 Task: Add Sprouts Unscented Castile Soap to the cart.
Action: Mouse moved to (845, 274)
Screenshot: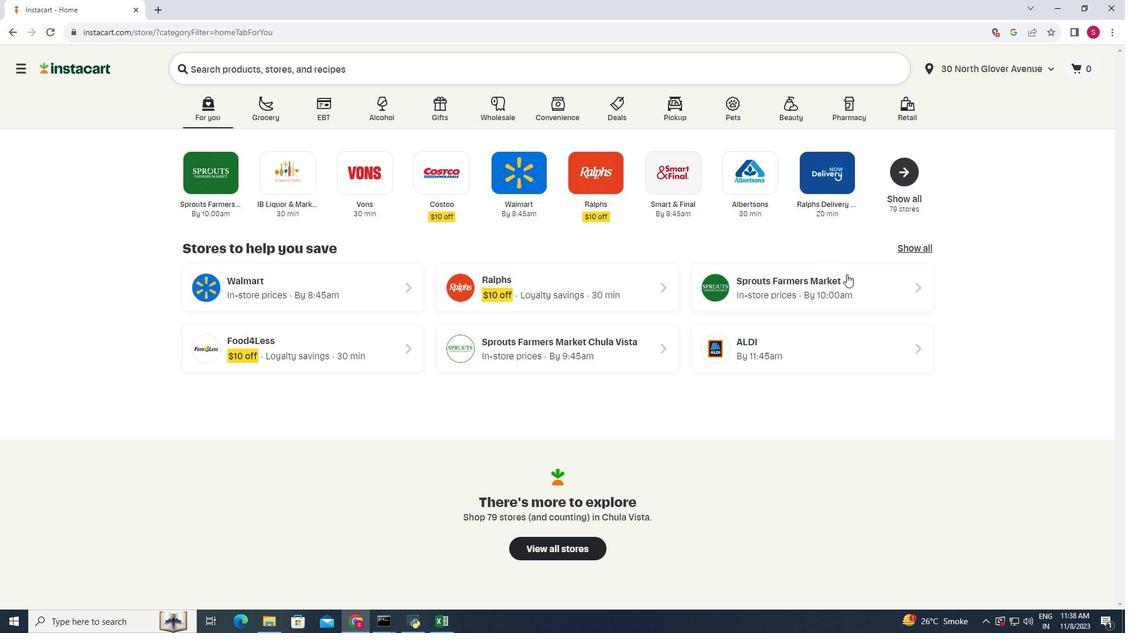 
Action: Mouse pressed left at (845, 274)
Screenshot: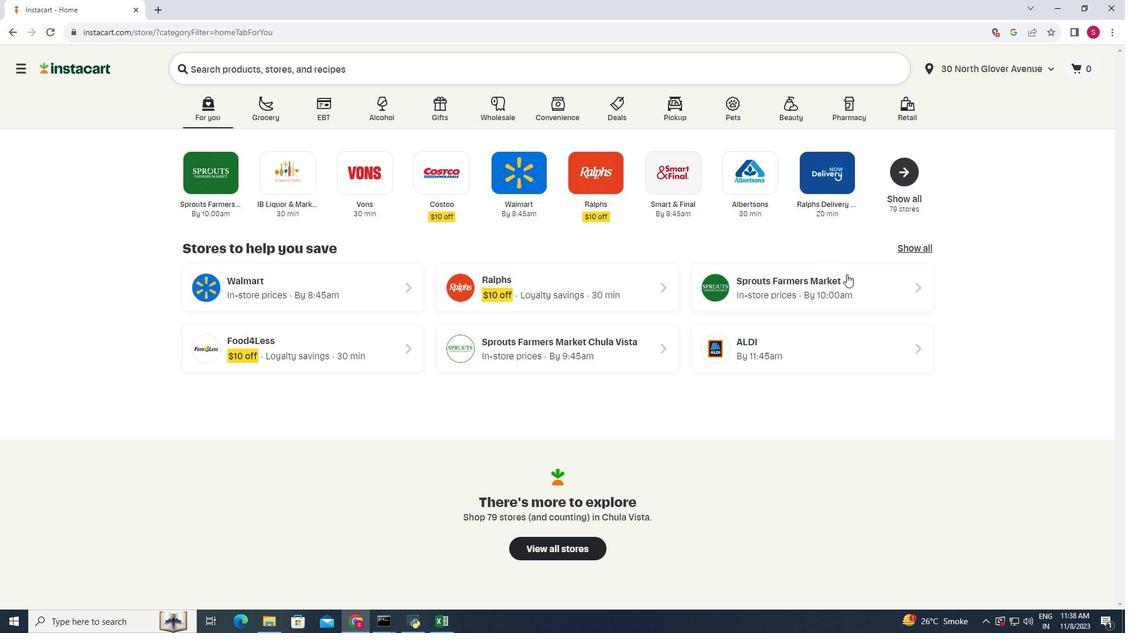 
Action: Mouse moved to (47, 305)
Screenshot: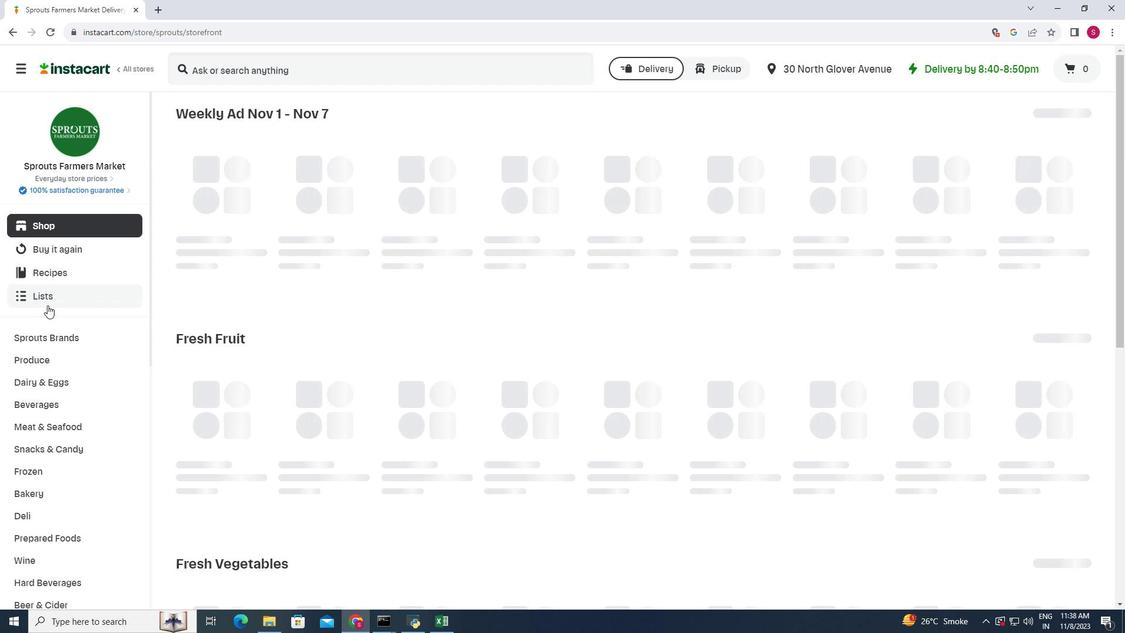 
Action: Mouse scrolled (47, 304) with delta (0, 0)
Screenshot: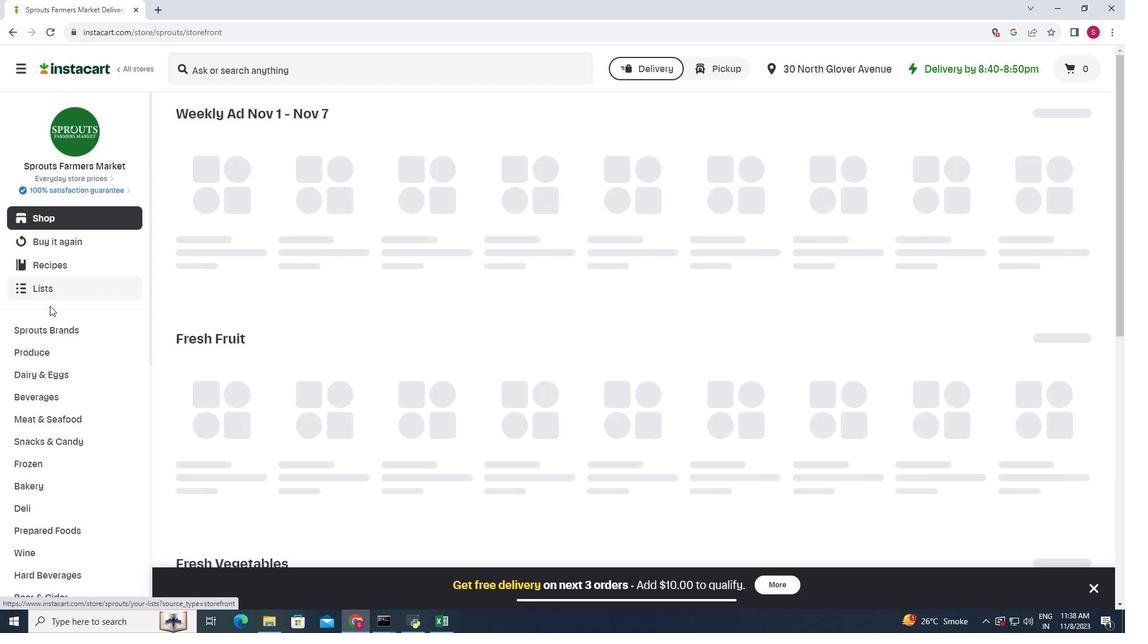 
Action: Mouse moved to (50, 306)
Screenshot: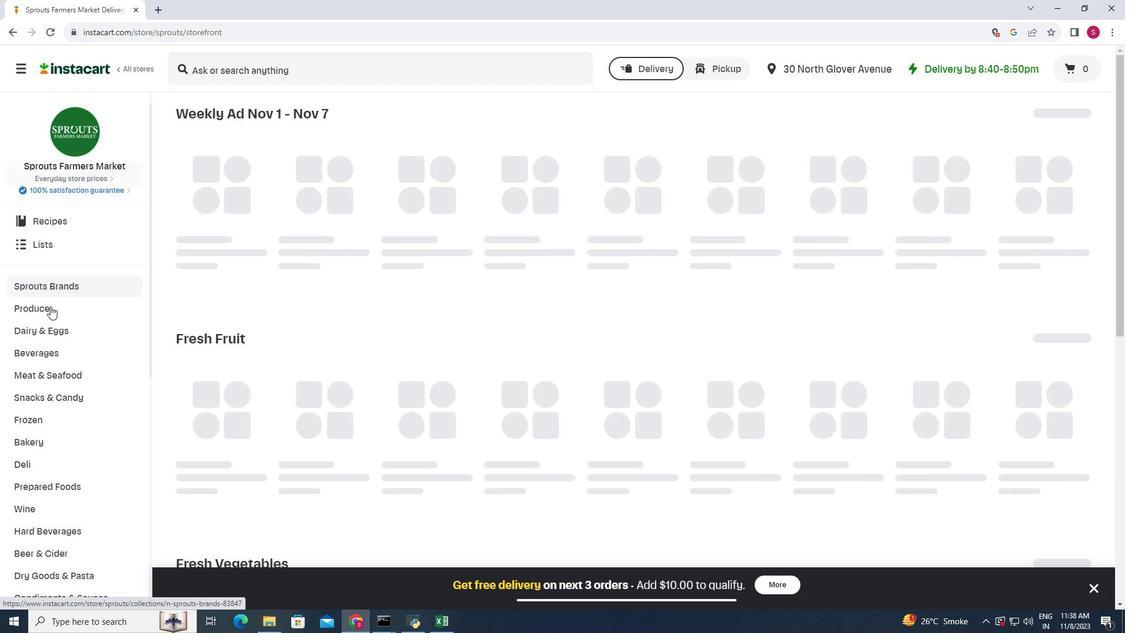 
Action: Mouse scrolled (50, 305) with delta (0, 0)
Screenshot: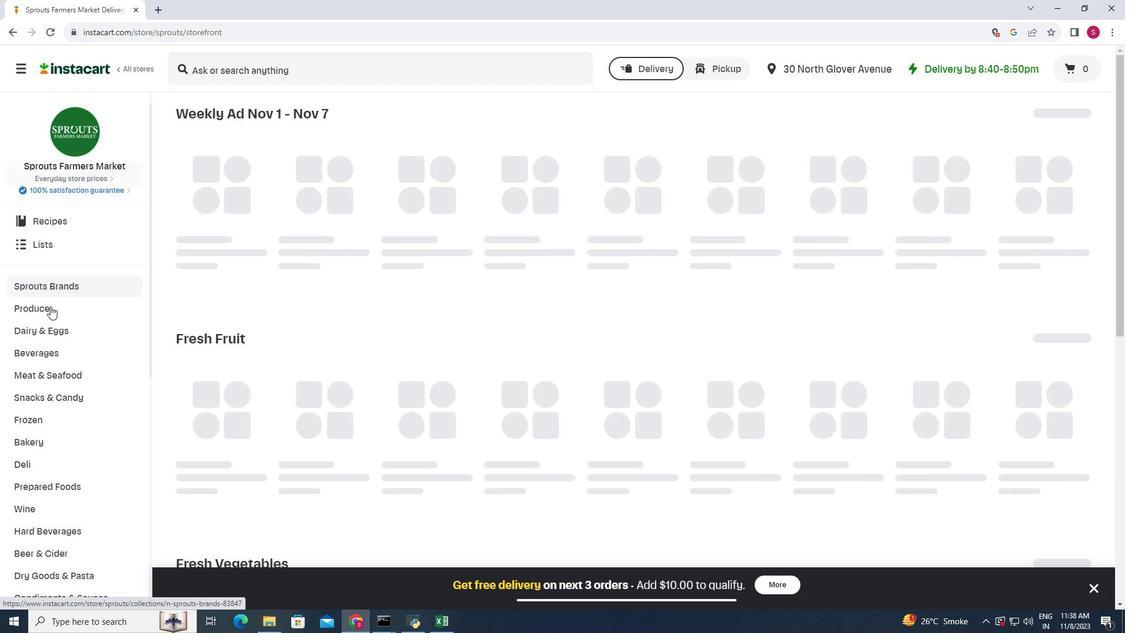
Action: Mouse moved to (50, 306)
Screenshot: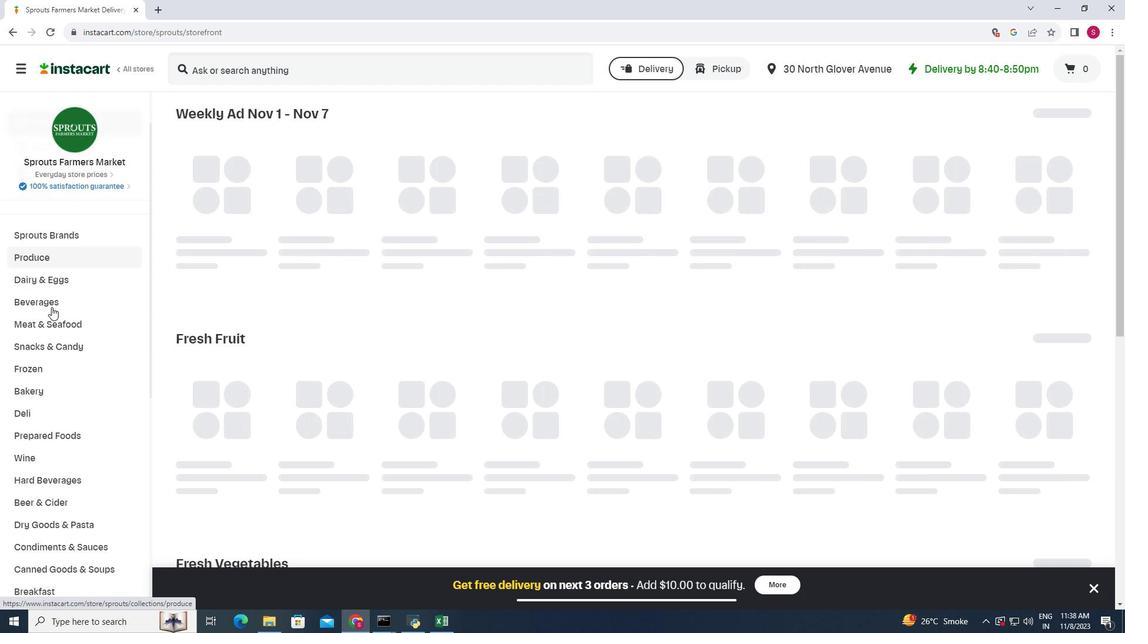 
Action: Mouse scrolled (50, 305) with delta (0, 0)
Screenshot: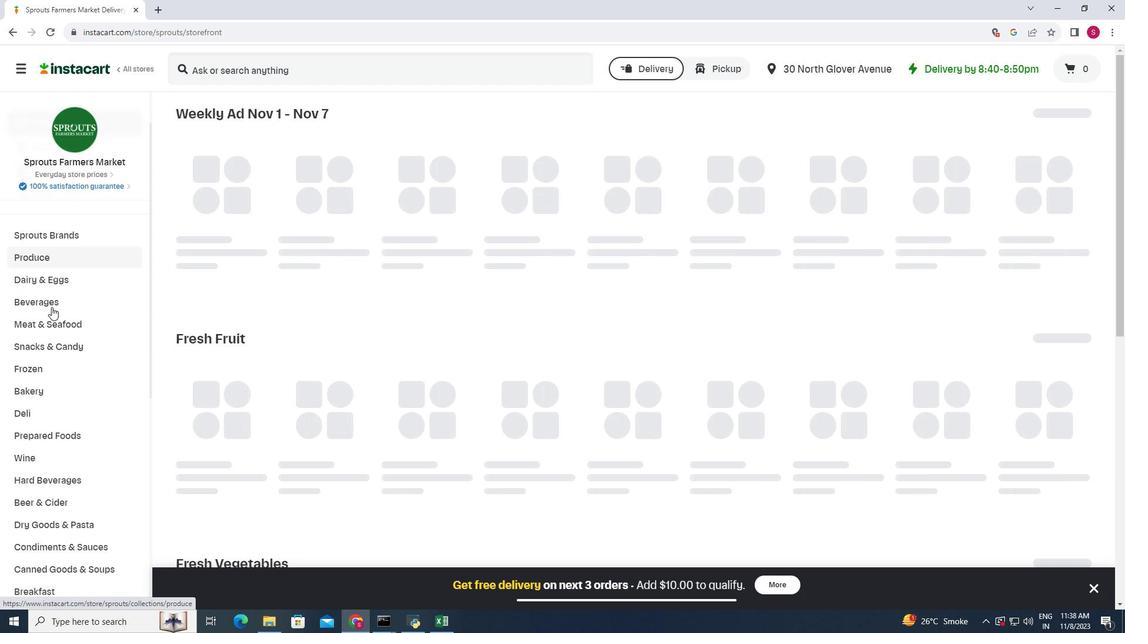 
Action: Mouse moved to (73, 498)
Screenshot: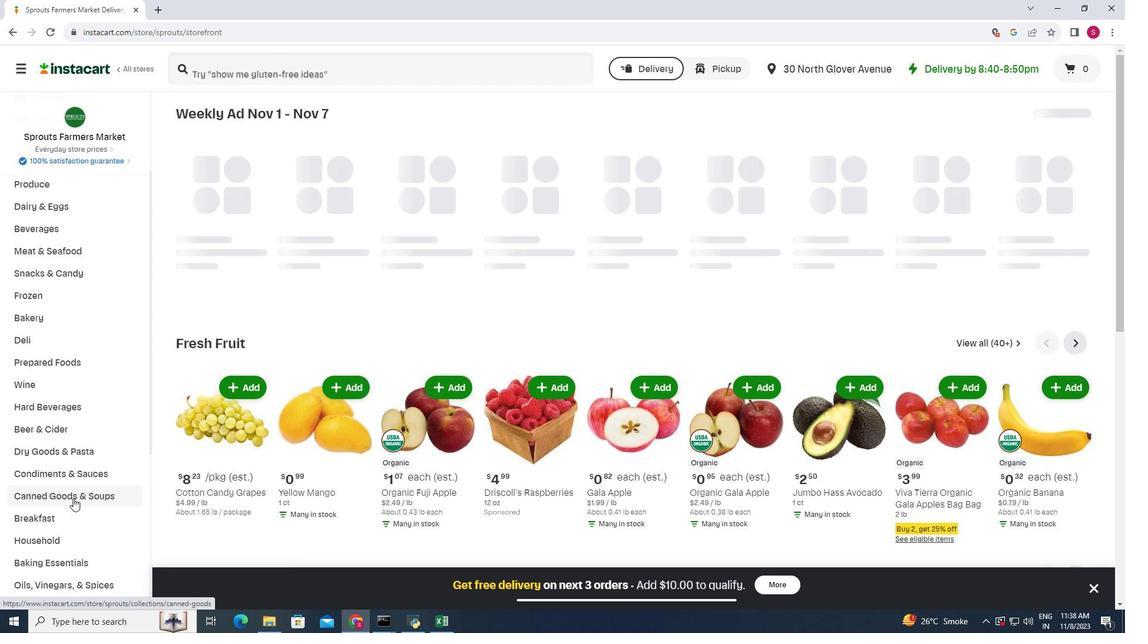 
Action: Mouse scrolled (73, 497) with delta (0, 0)
Screenshot: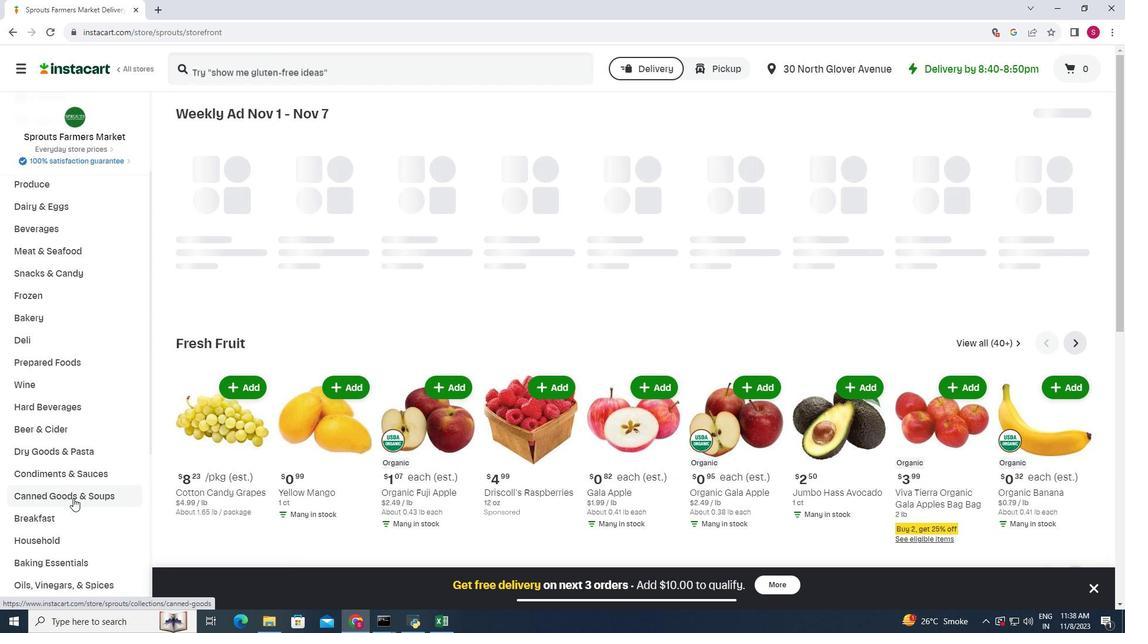 
Action: Mouse moved to (73, 498)
Screenshot: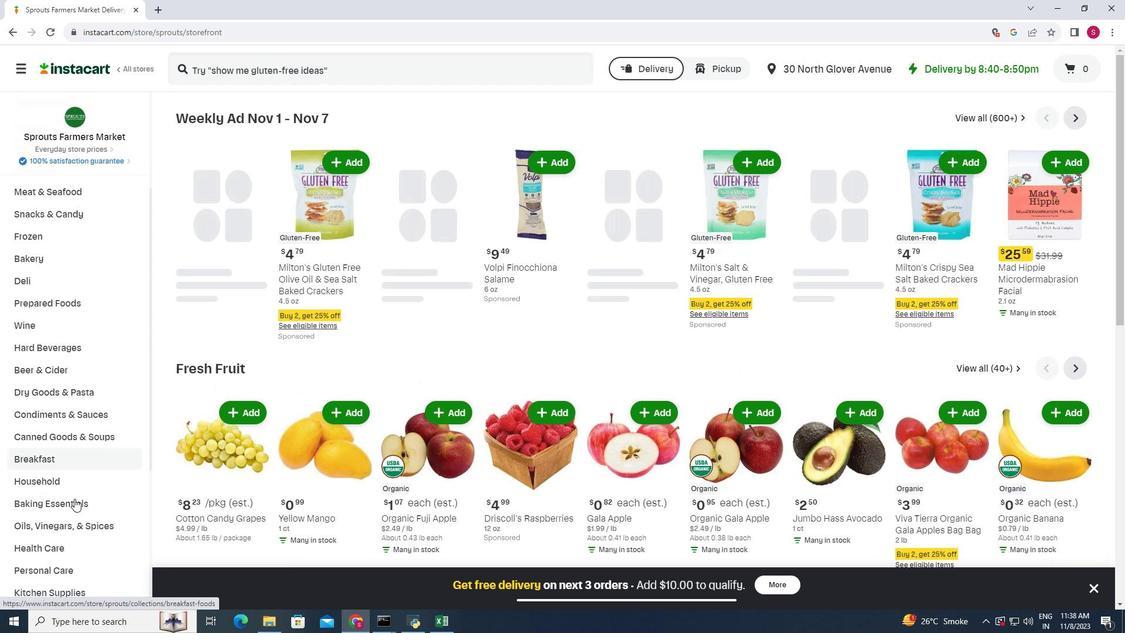 
Action: Mouse scrolled (73, 498) with delta (0, 0)
Screenshot: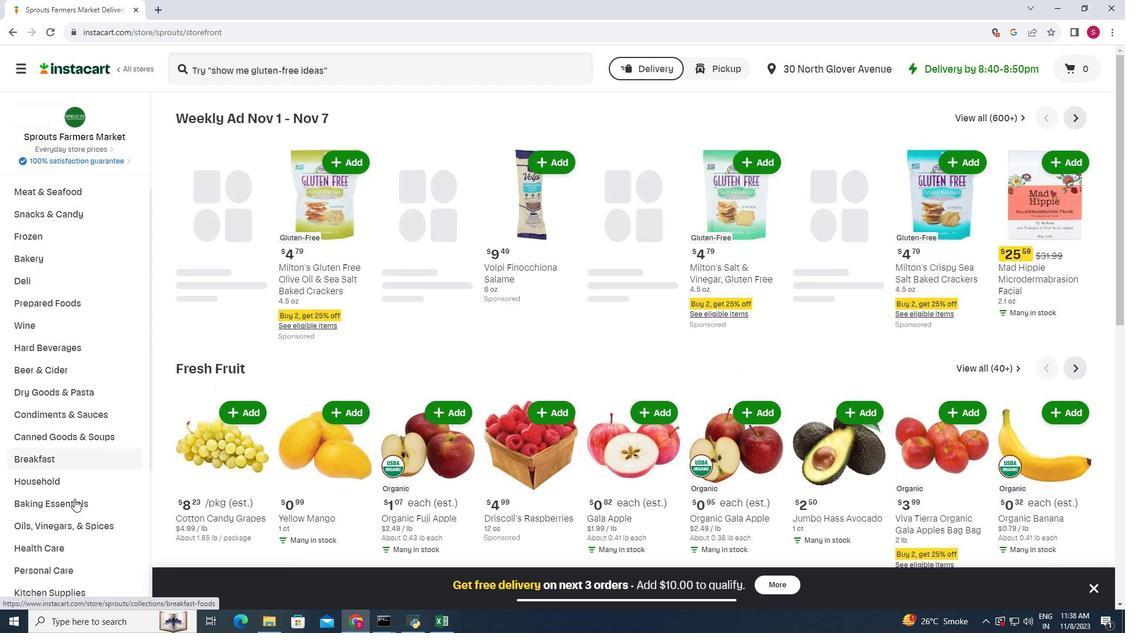 
Action: Mouse moved to (78, 501)
Screenshot: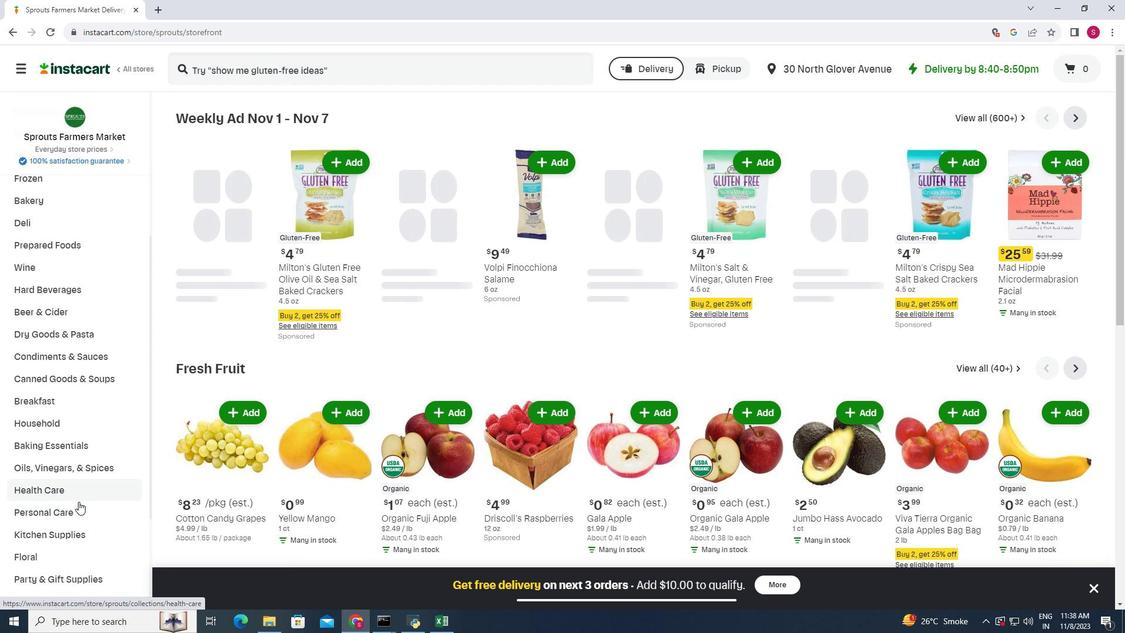 
Action: Mouse pressed left at (78, 501)
Screenshot: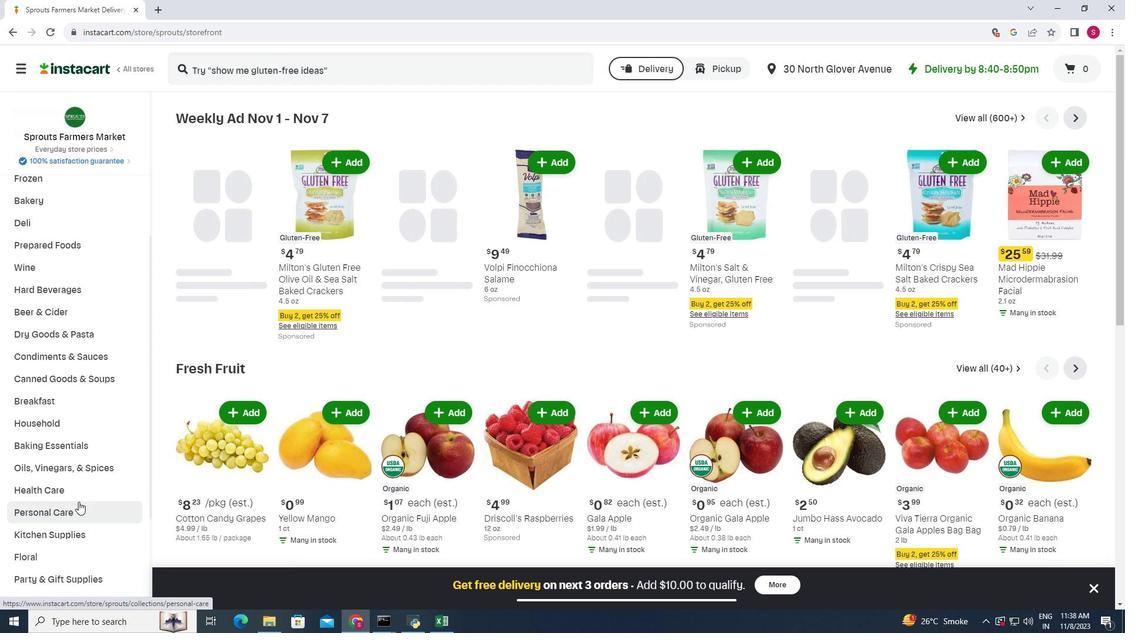 
Action: Mouse moved to (280, 151)
Screenshot: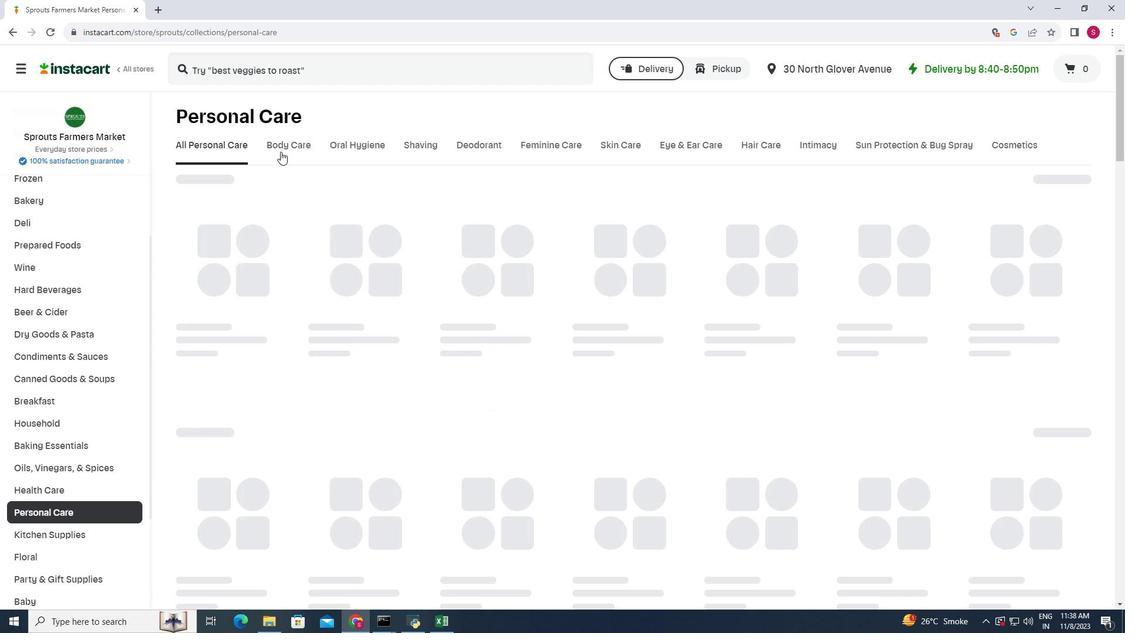 
Action: Mouse pressed left at (280, 151)
Screenshot: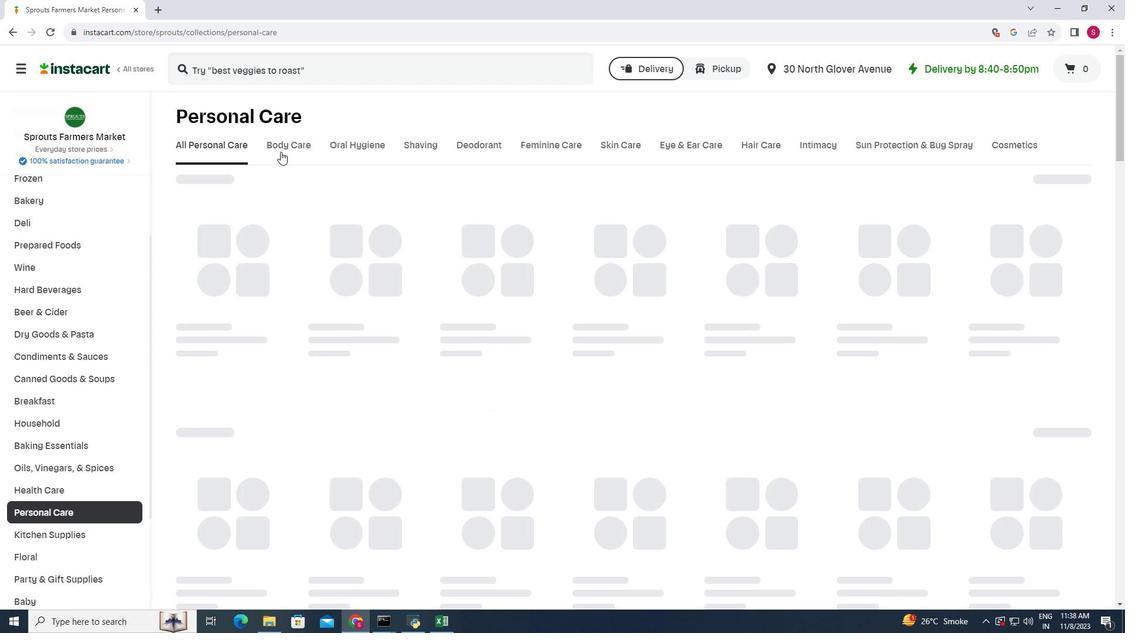 
Action: Mouse moved to (315, 71)
Screenshot: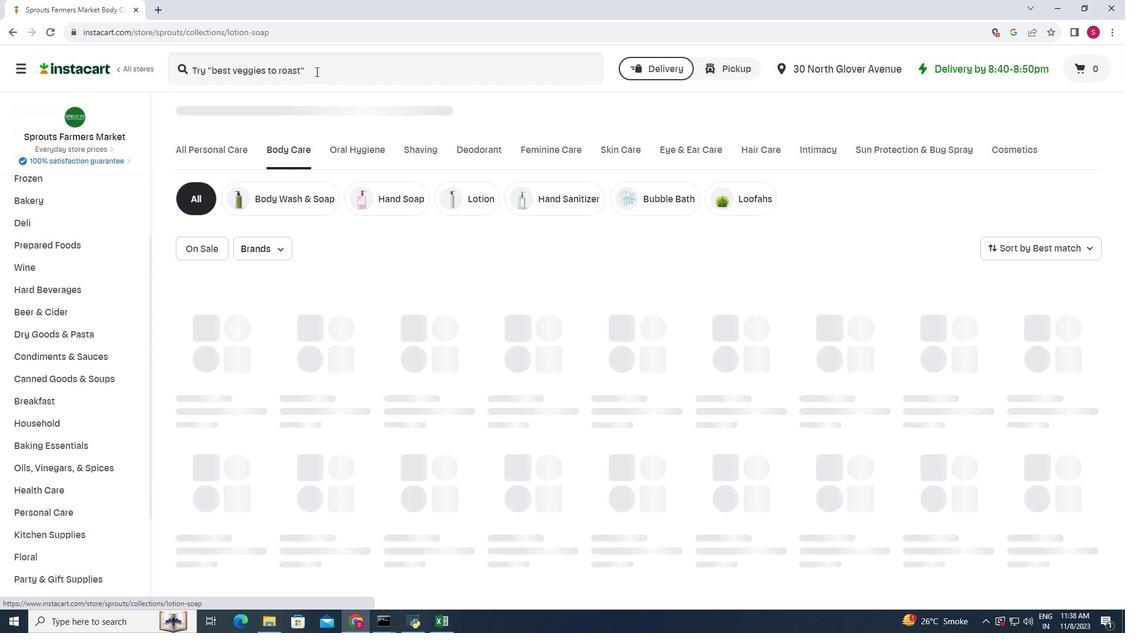 
Action: Mouse pressed left at (315, 71)
Screenshot: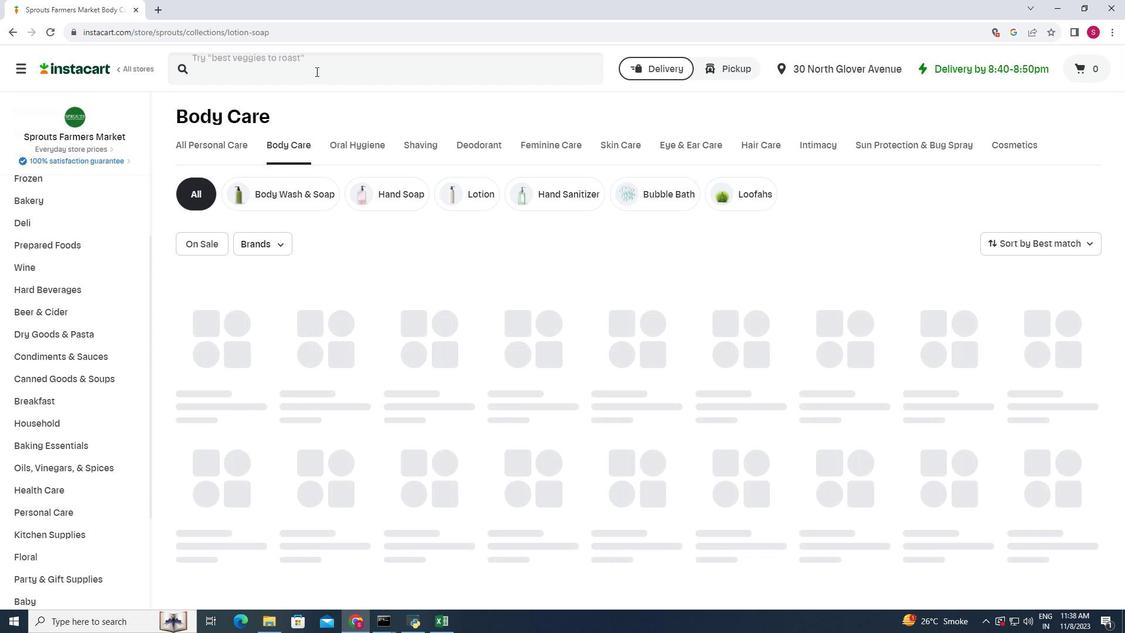 
Action: Mouse moved to (286, 62)
Screenshot: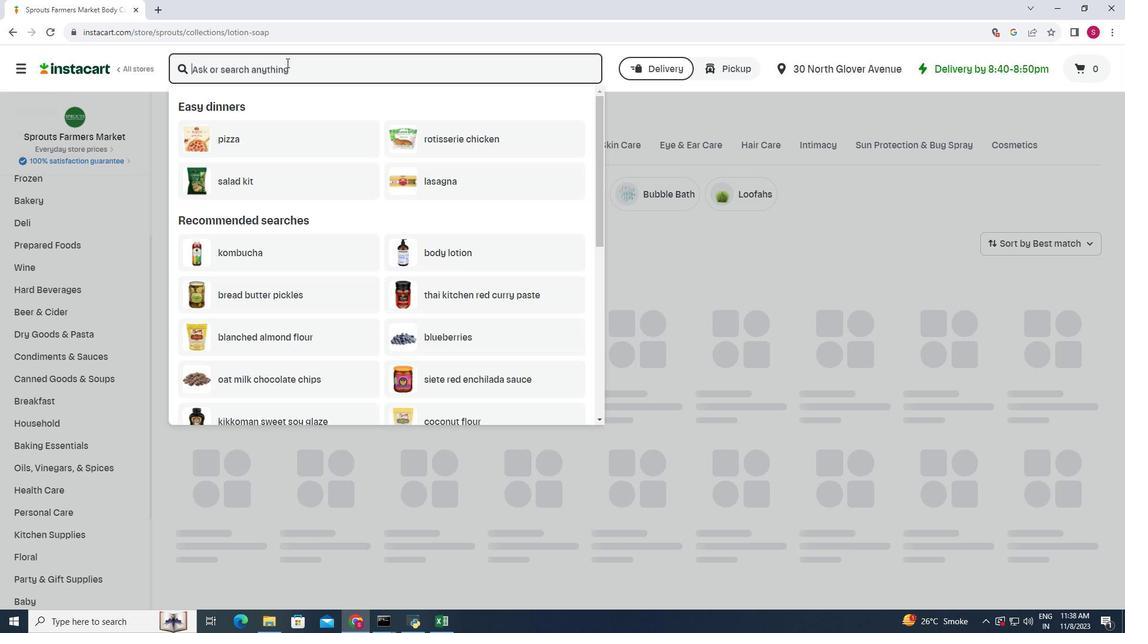 
Action: Key pressed <Key.shift>
Screenshot: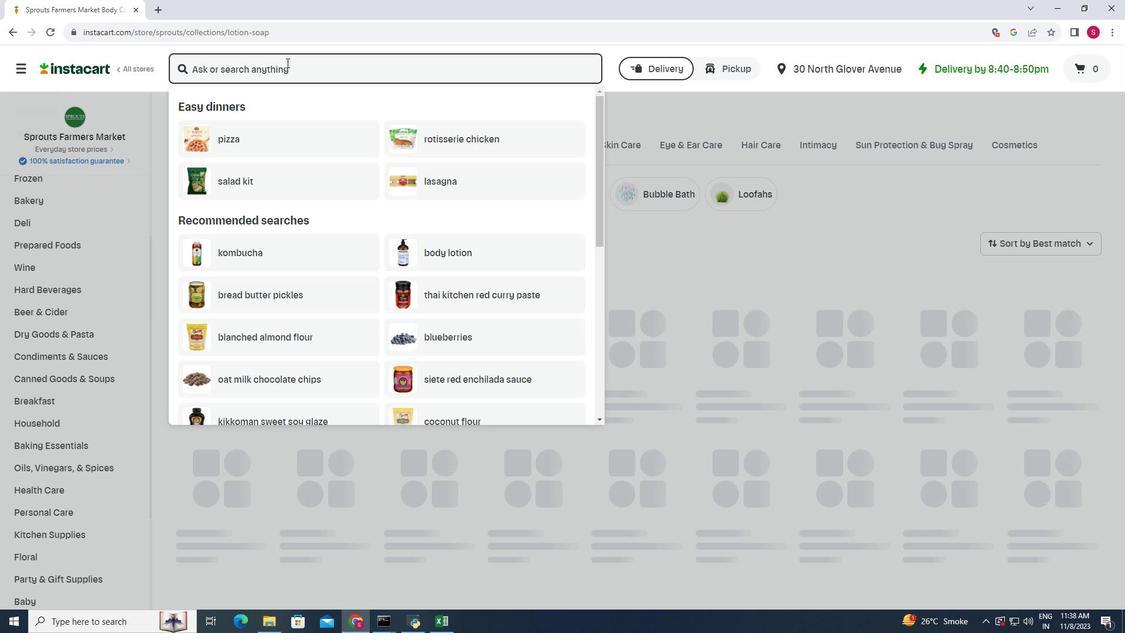 
Action: Mouse moved to (266, 48)
Screenshot: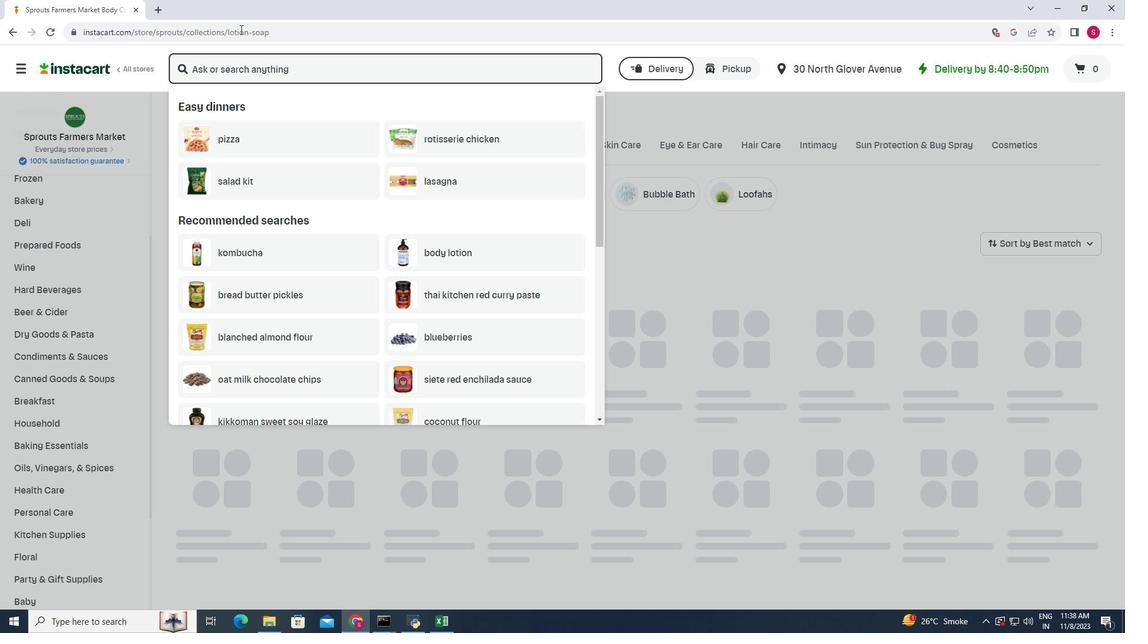 
Action: Key pressed S
Screenshot: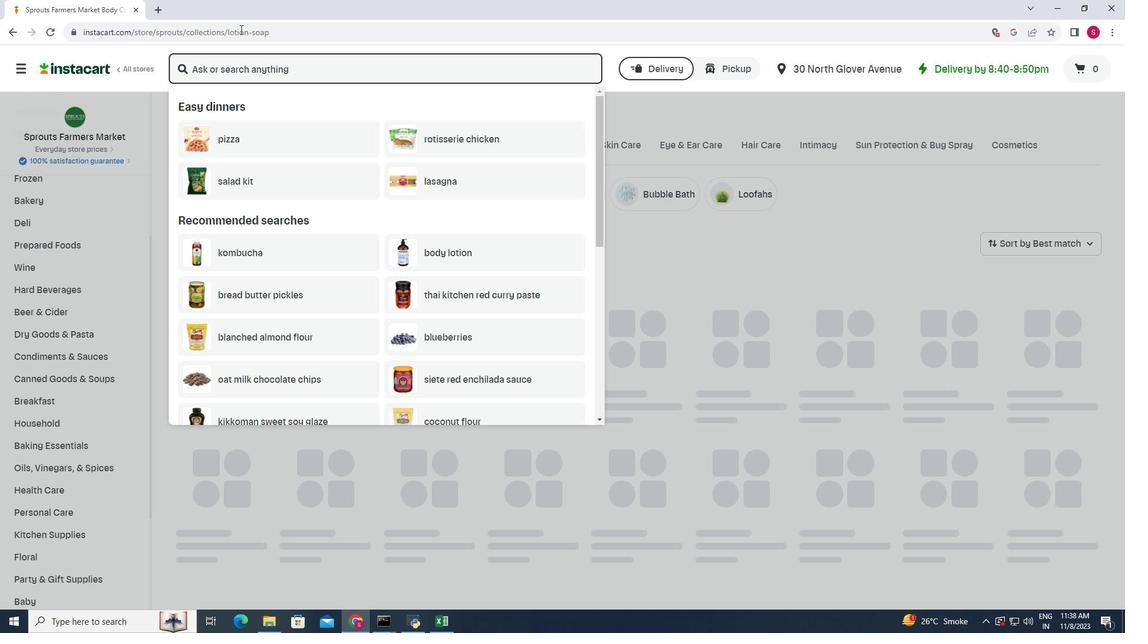 
Action: Mouse moved to (230, 21)
Screenshot: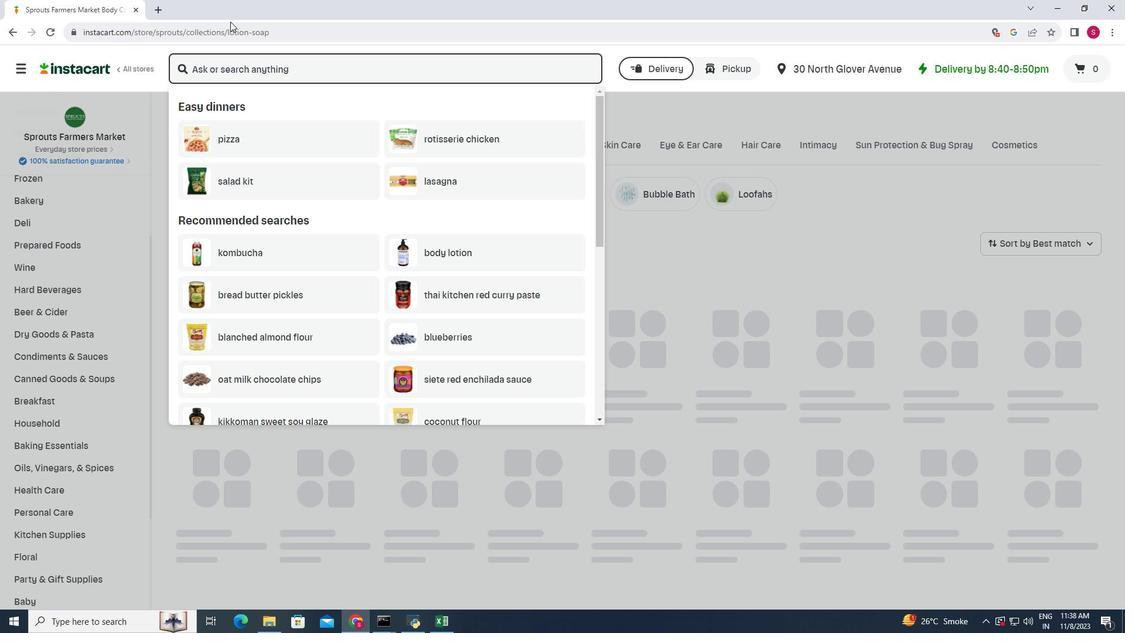 
Action: Key pressed prourts<Key.space><Key.backspace><Key.backspace><Key.backspace><Key.backspace>ts<Key.space><Key.shift>UI<Key.backspace>nscented<Key.space><Key.shift>Castile<Key.space><Key.shift>SOap<Key.backspace><Key.backspace><Key.backspace>oap<Key.enter>
Screenshot: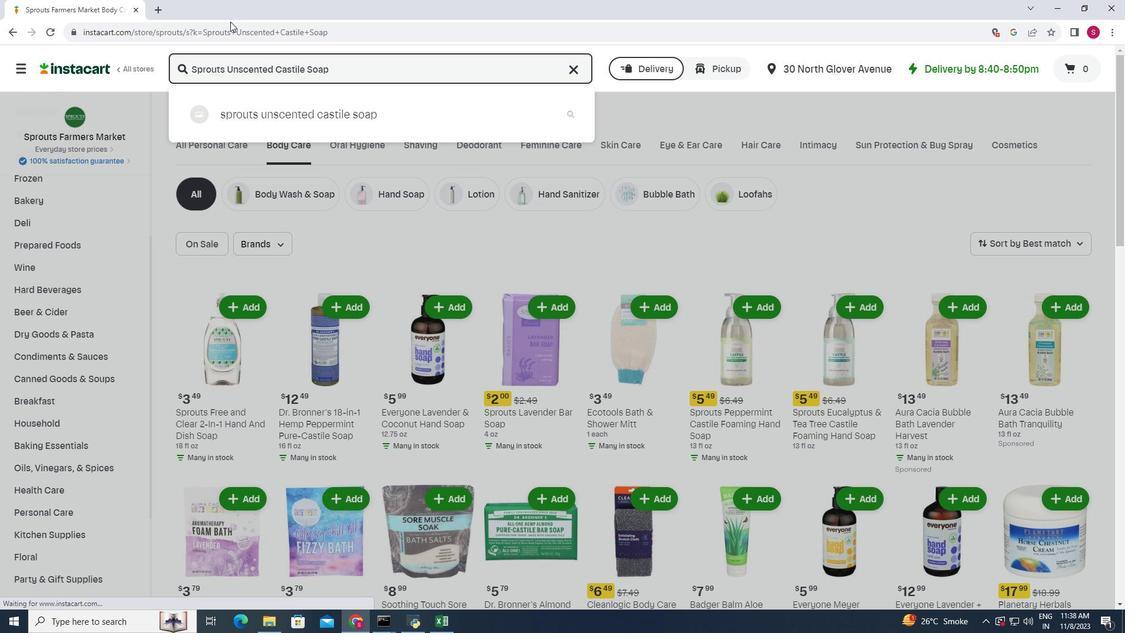 
Action: Mouse moved to (313, 182)
Screenshot: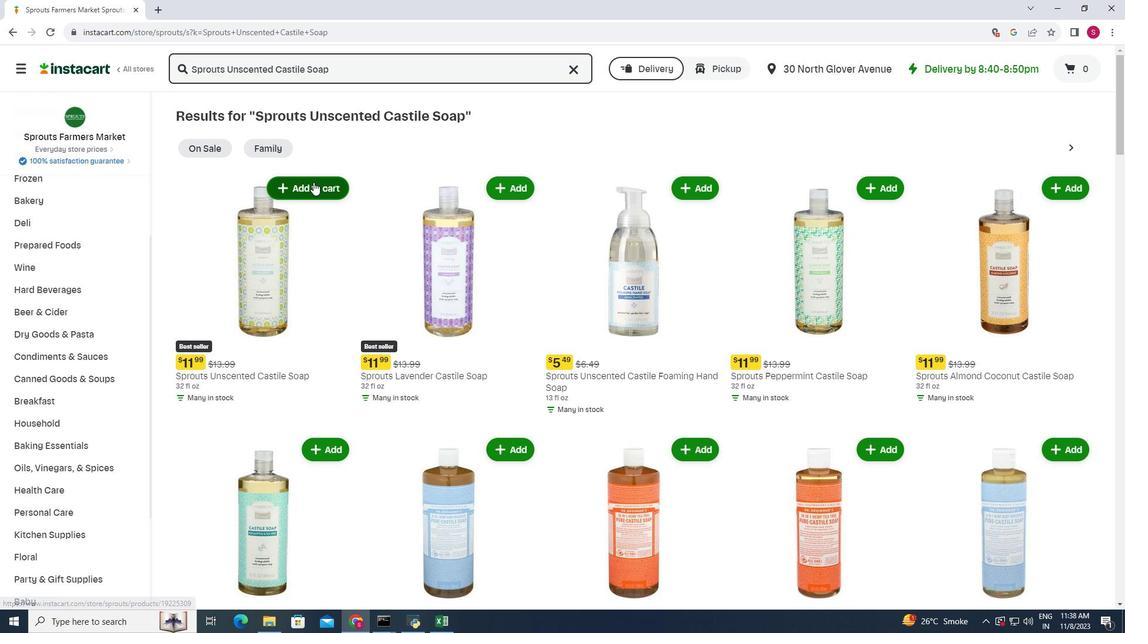 
Action: Mouse pressed left at (313, 182)
Screenshot: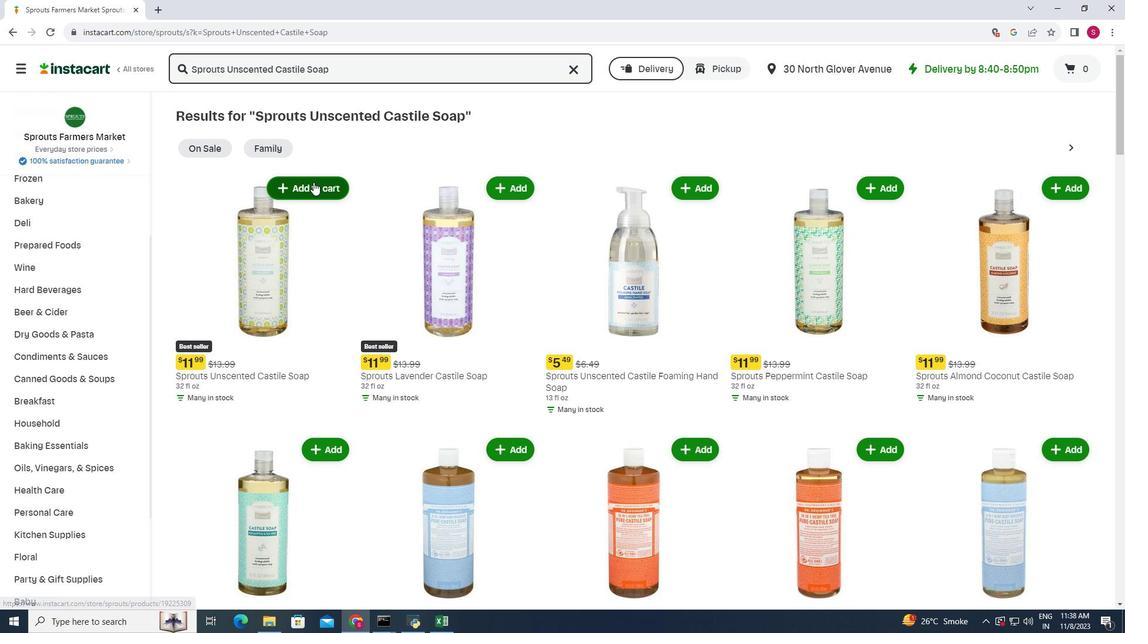 
Action: Mouse moved to (390, 172)
Screenshot: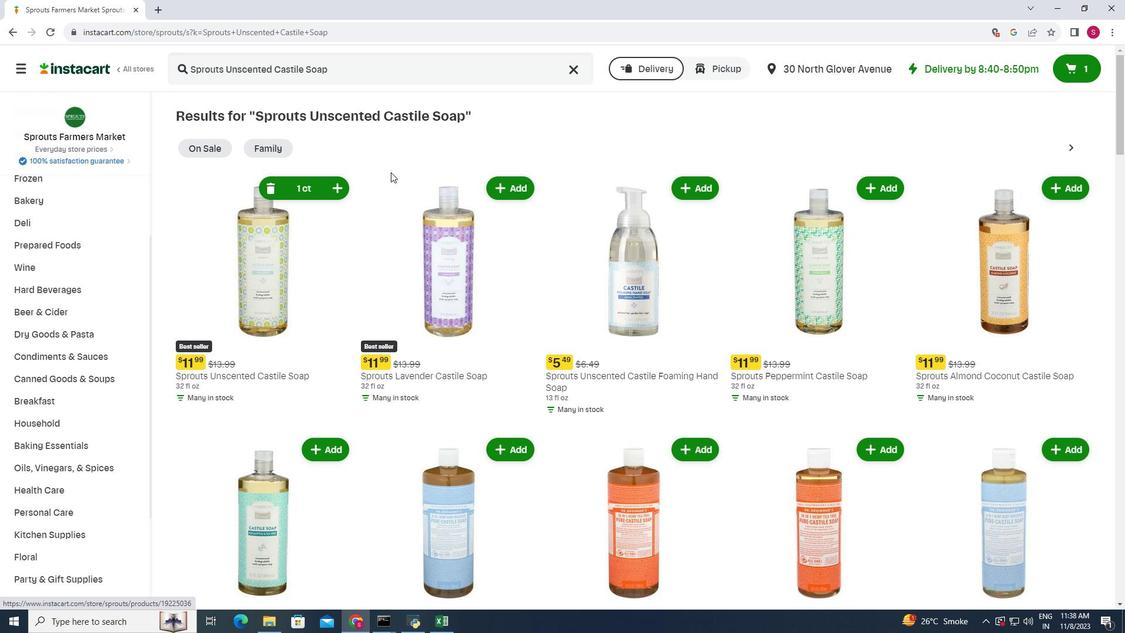 
